 Task: Add Derma-E Kids Active Sheer Mineral SPF50 Sunscreen Spray to the cart.
Action: Mouse moved to (337, 171)
Screenshot: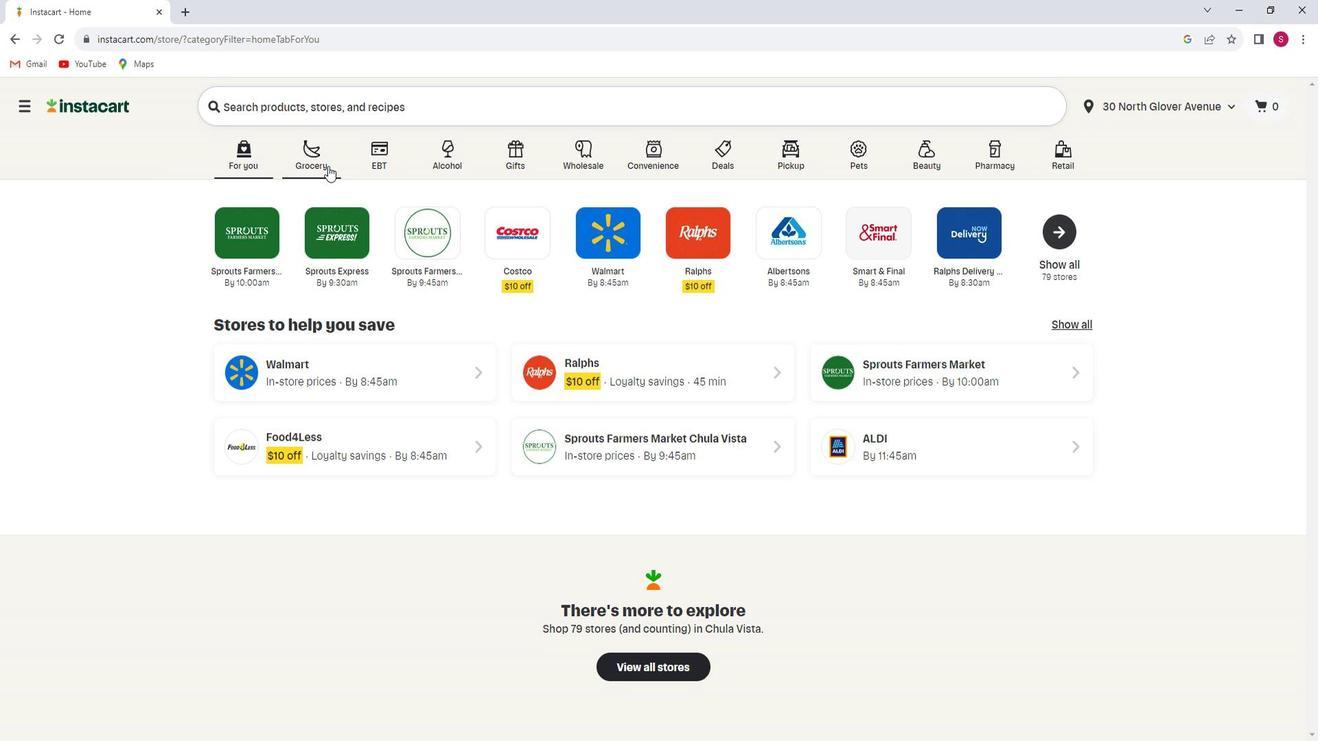 
Action: Mouse pressed left at (337, 171)
Screenshot: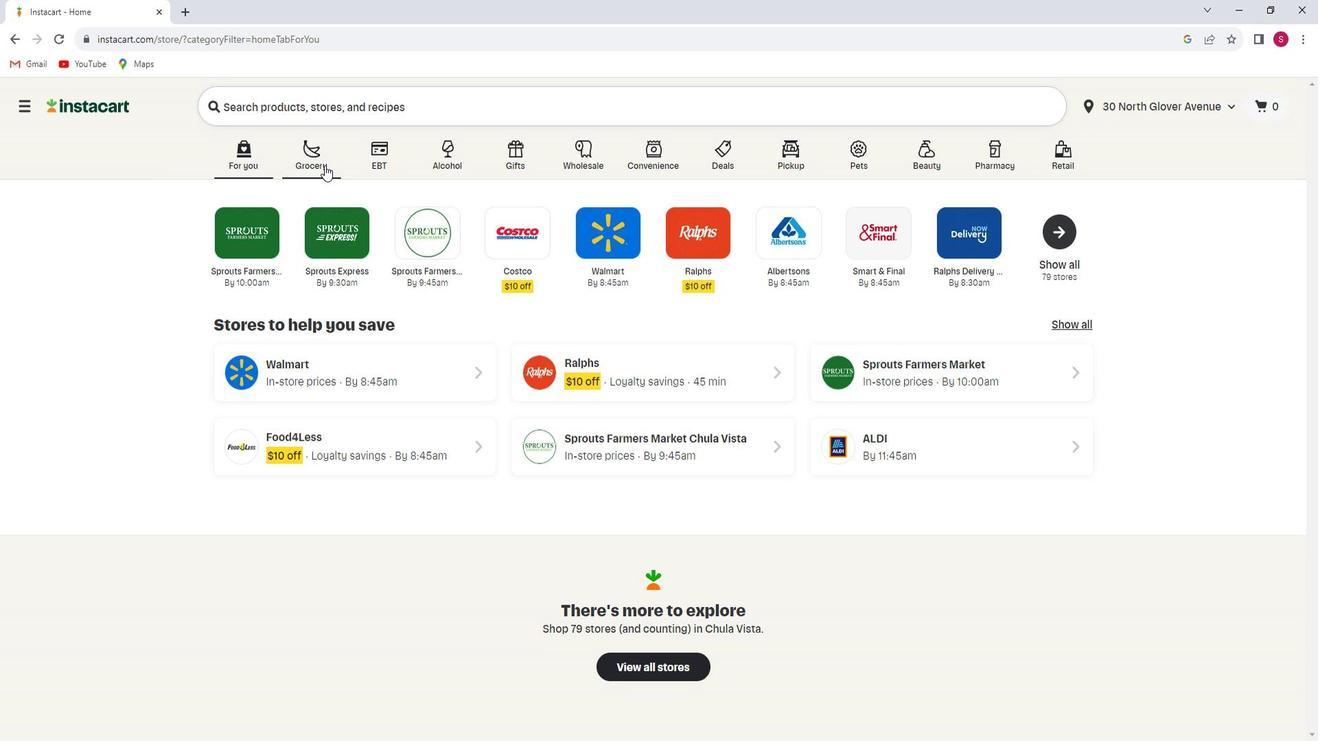 
Action: Mouse moved to (340, 403)
Screenshot: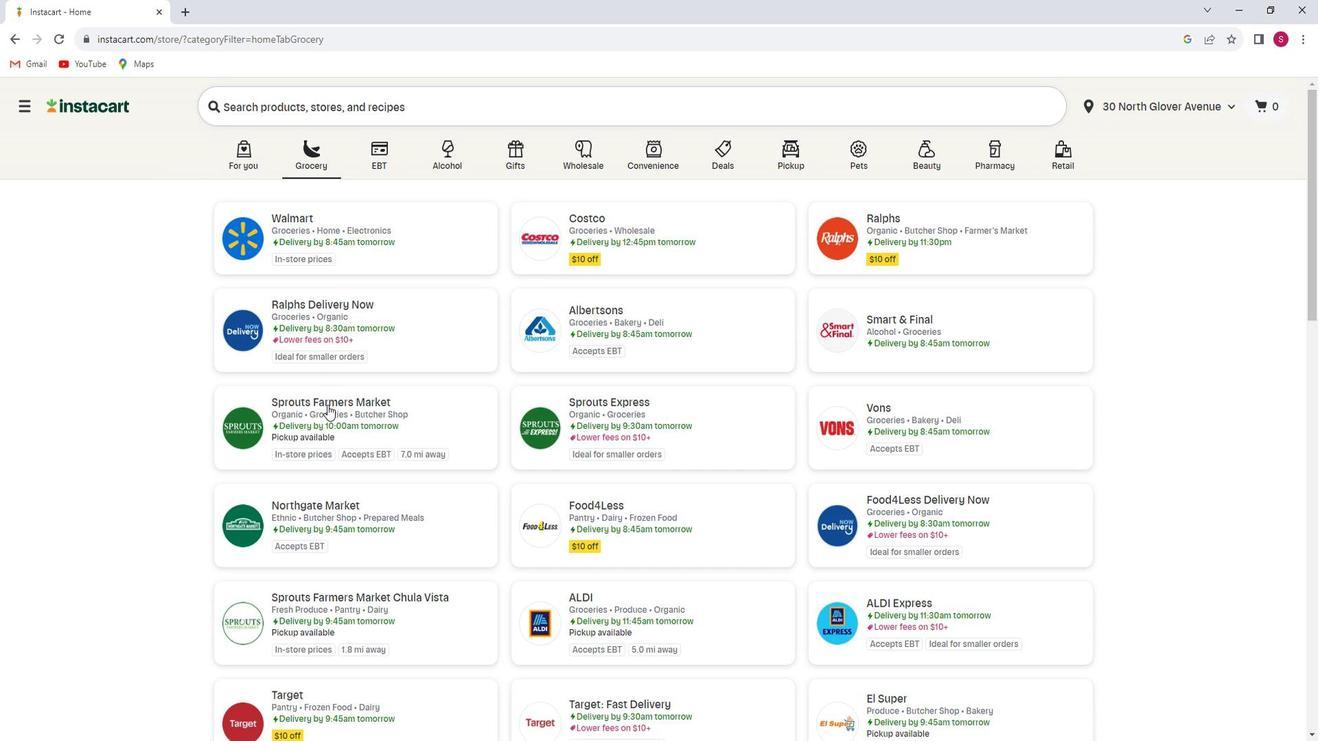 
Action: Mouse pressed left at (340, 403)
Screenshot: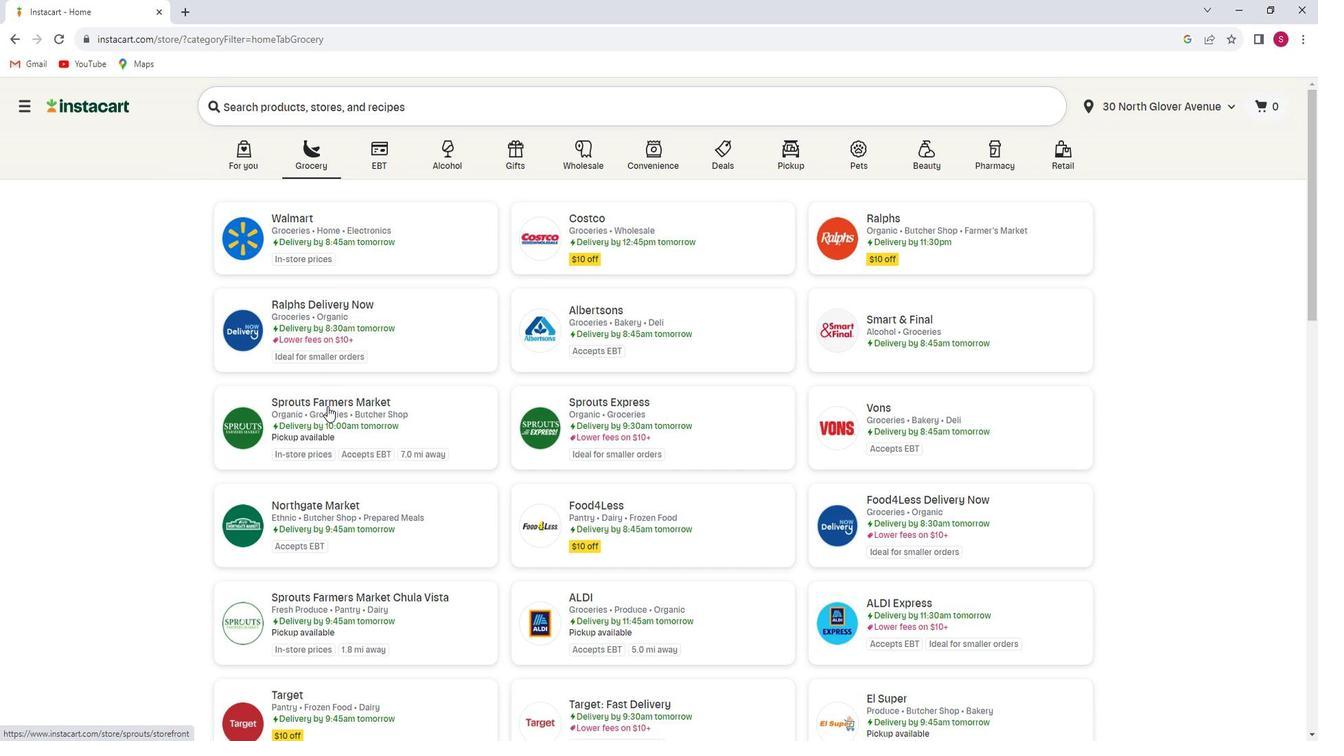
Action: Mouse moved to (105, 447)
Screenshot: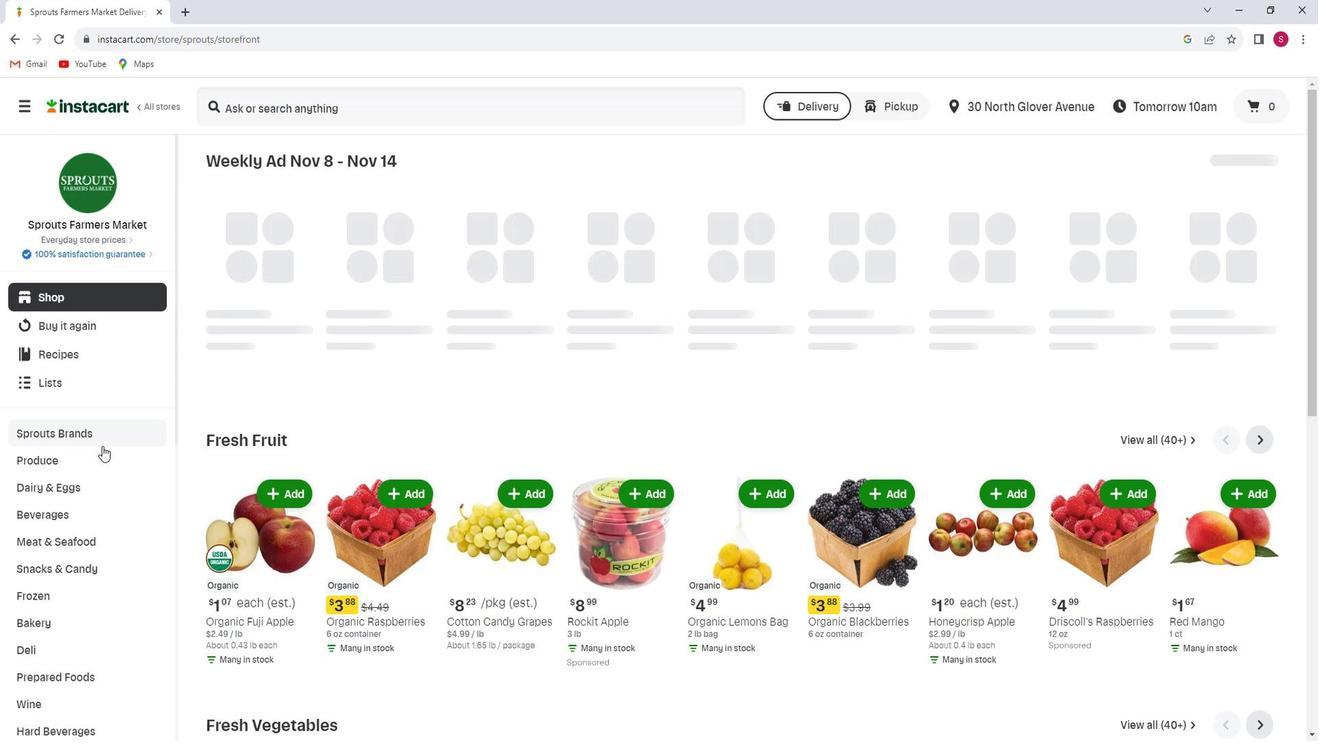 
Action: Mouse scrolled (105, 446) with delta (0, 0)
Screenshot: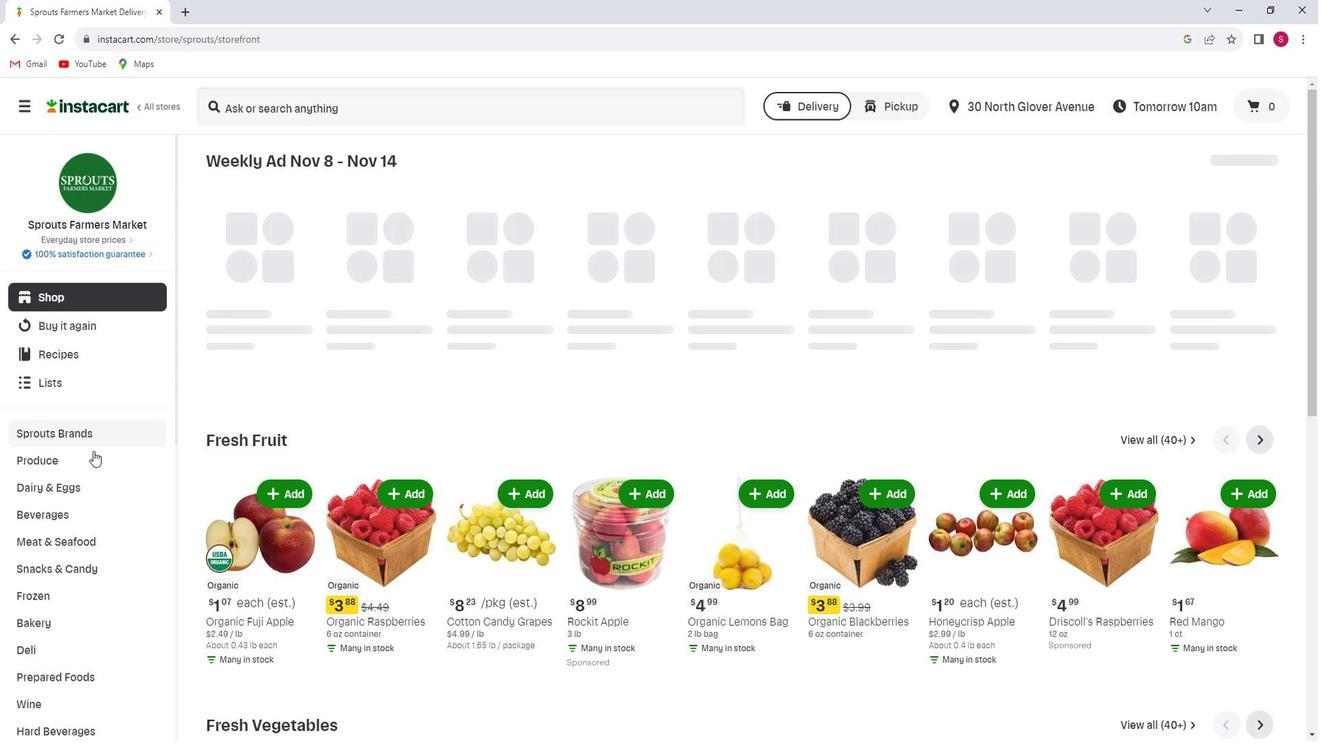 
Action: Mouse scrolled (105, 446) with delta (0, 0)
Screenshot: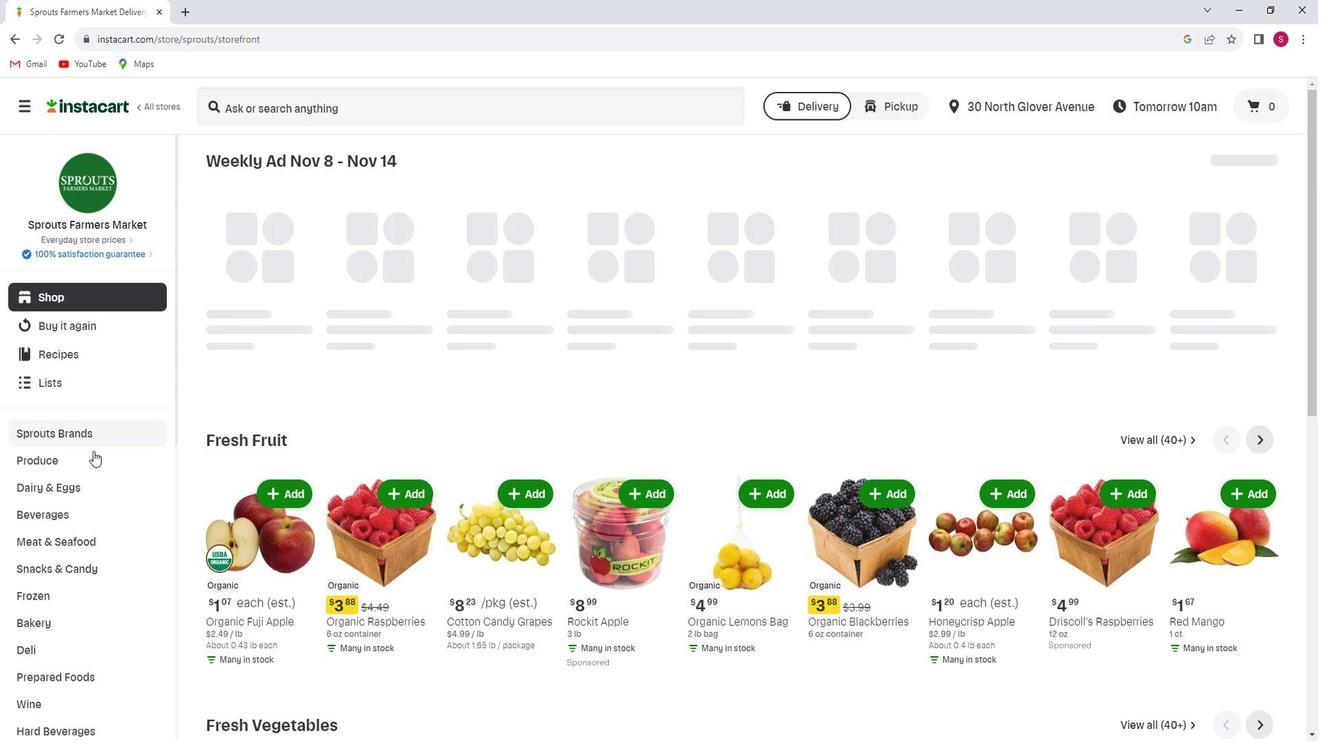 
Action: Mouse scrolled (105, 446) with delta (0, 0)
Screenshot: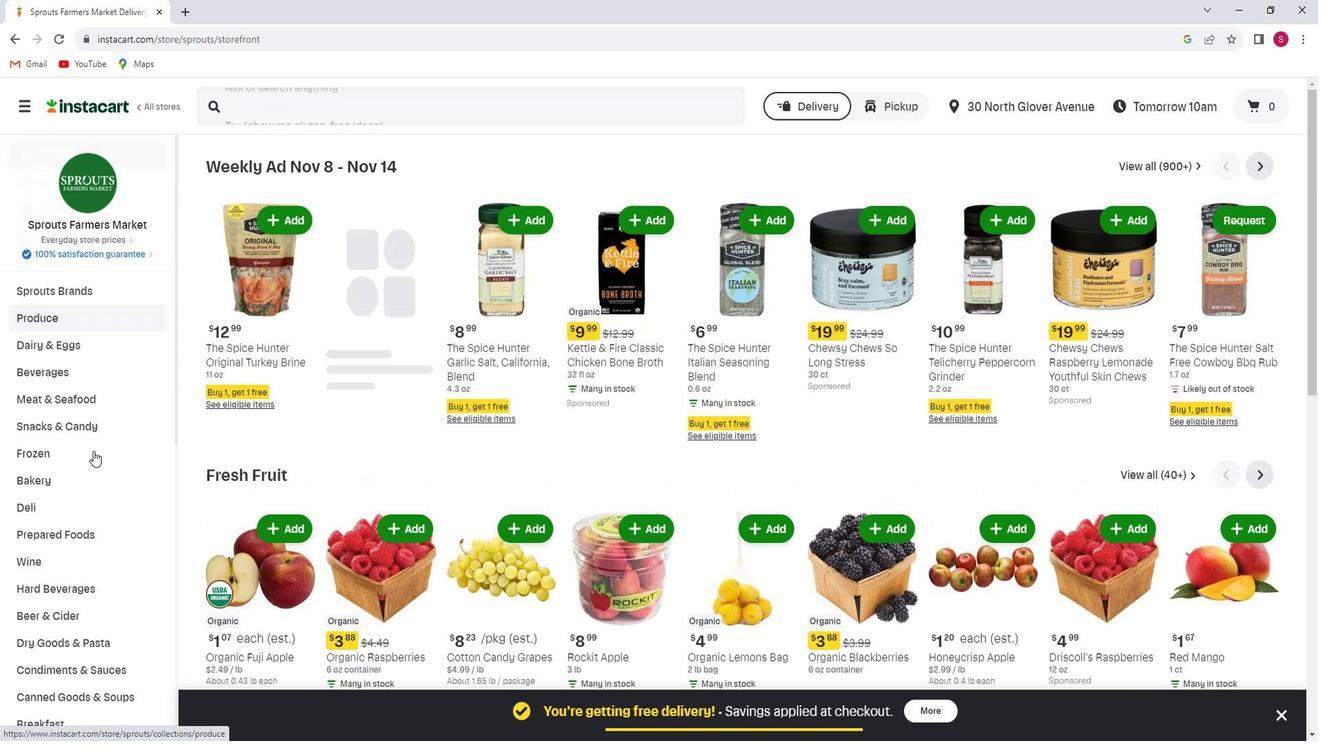 
Action: Mouse scrolled (105, 446) with delta (0, 0)
Screenshot: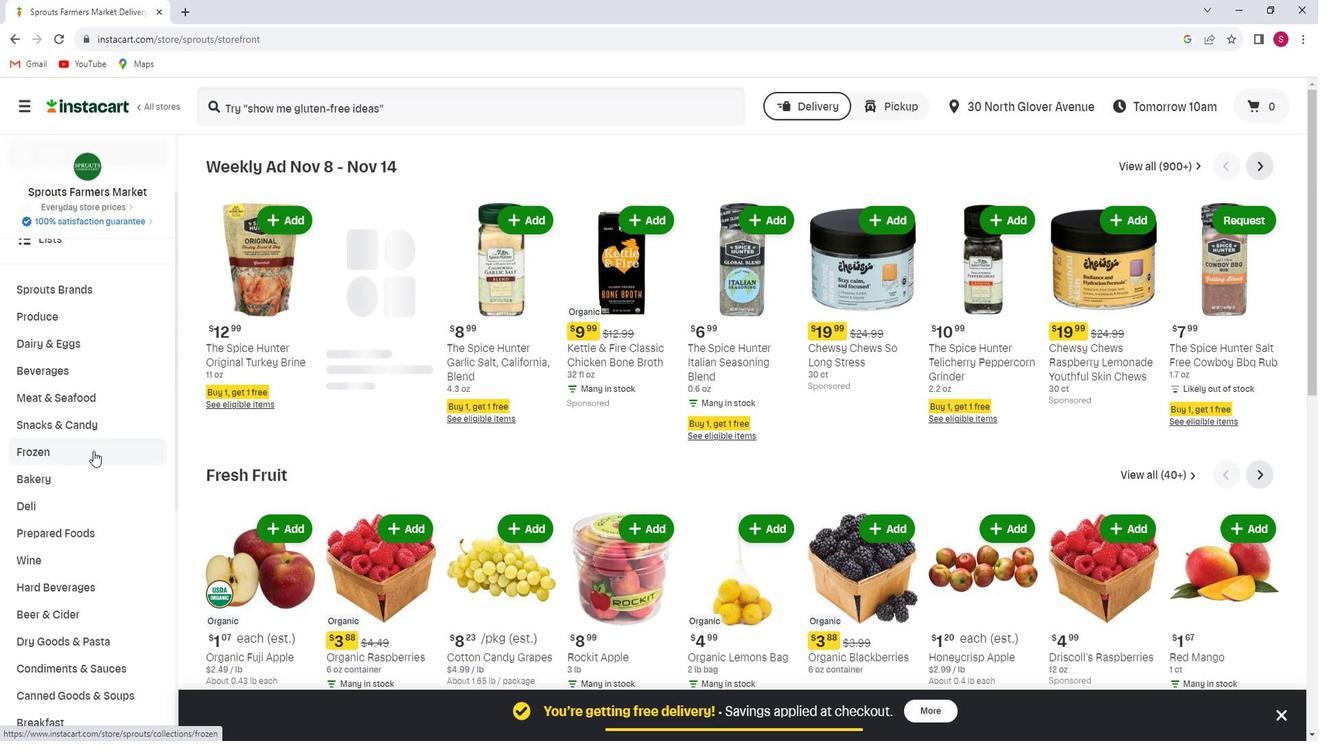 
Action: Mouse scrolled (105, 446) with delta (0, 0)
Screenshot: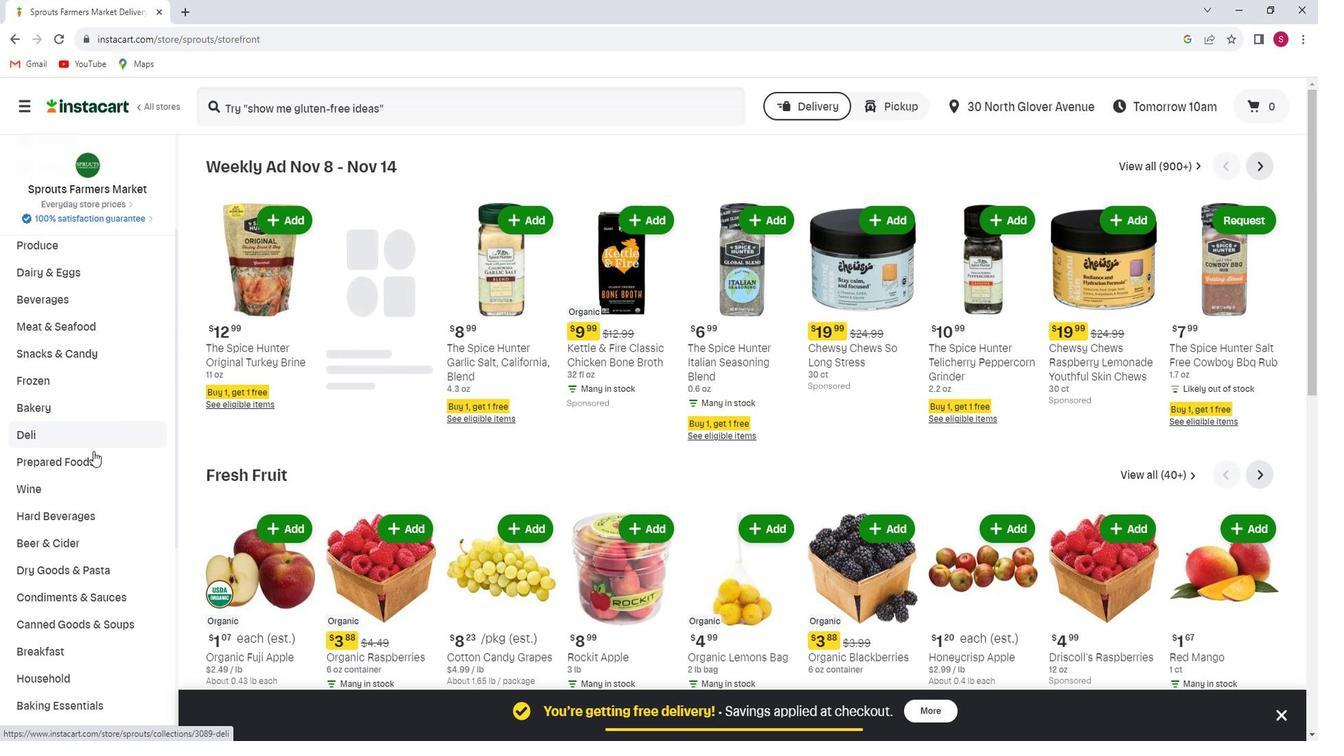 
Action: Mouse scrolled (105, 446) with delta (0, 0)
Screenshot: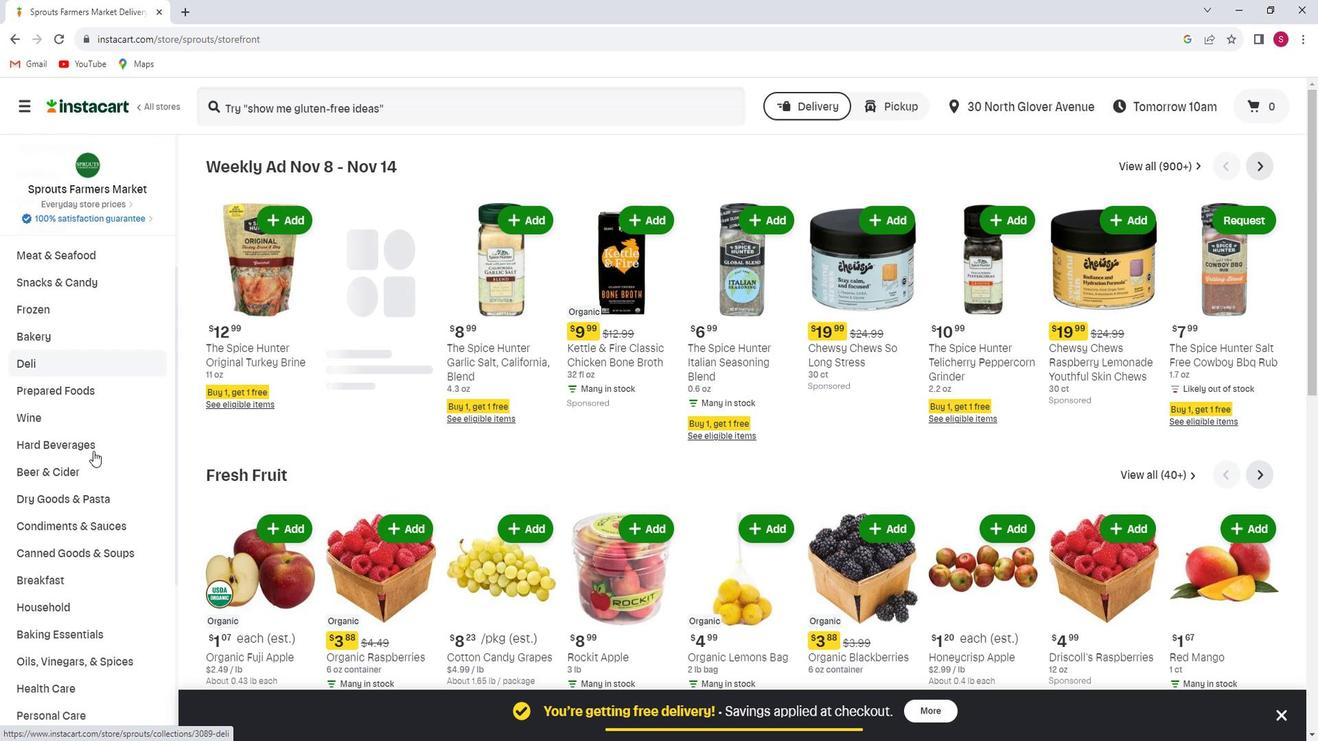 
Action: Mouse scrolled (105, 446) with delta (0, 0)
Screenshot: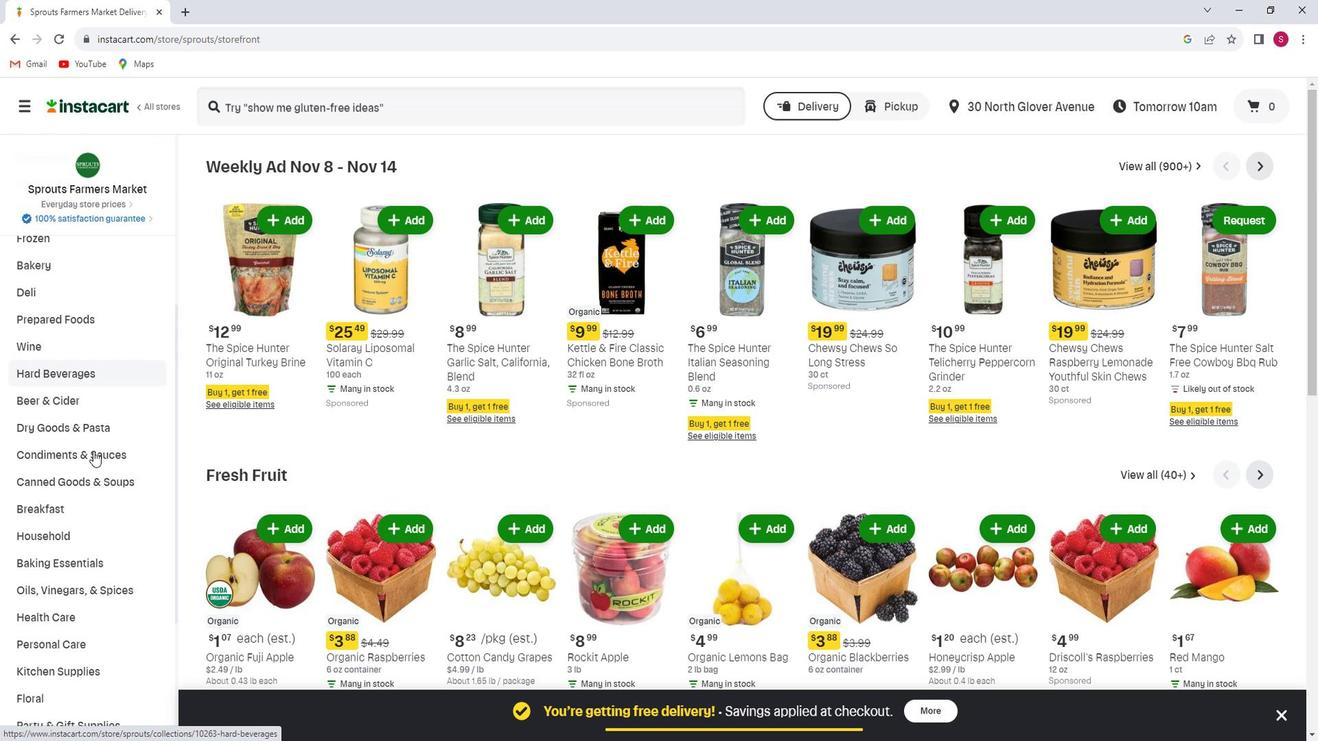 
Action: Mouse scrolled (105, 446) with delta (0, 0)
Screenshot: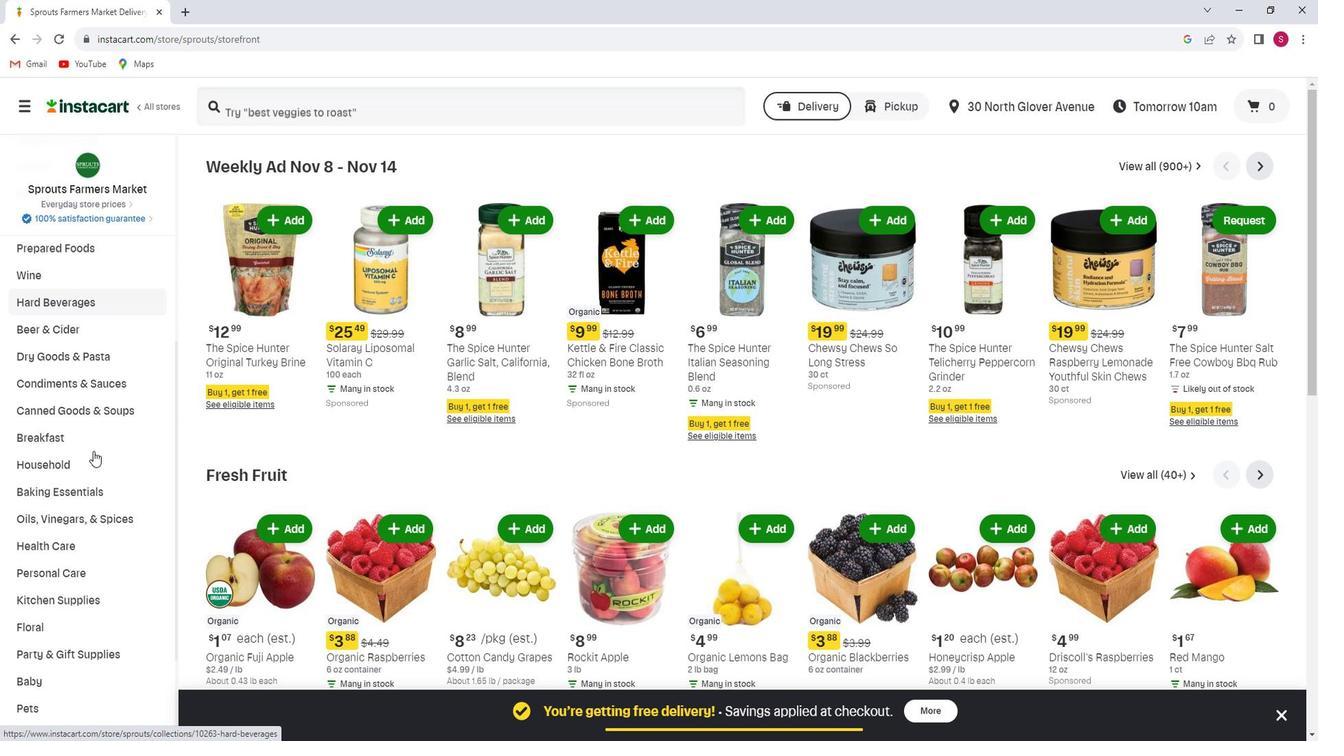 
Action: Mouse moved to (111, 488)
Screenshot: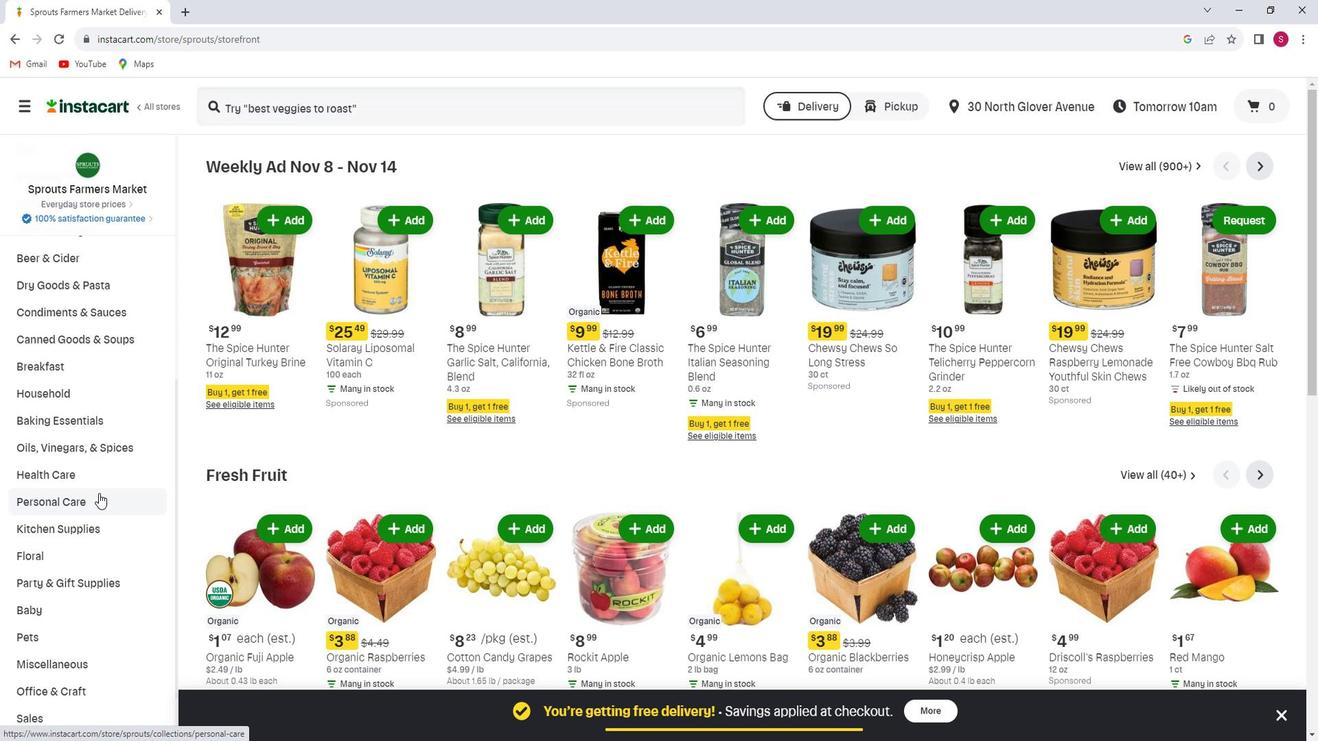 
Action: Mouse pressed left at (111, 488)
Screenshot: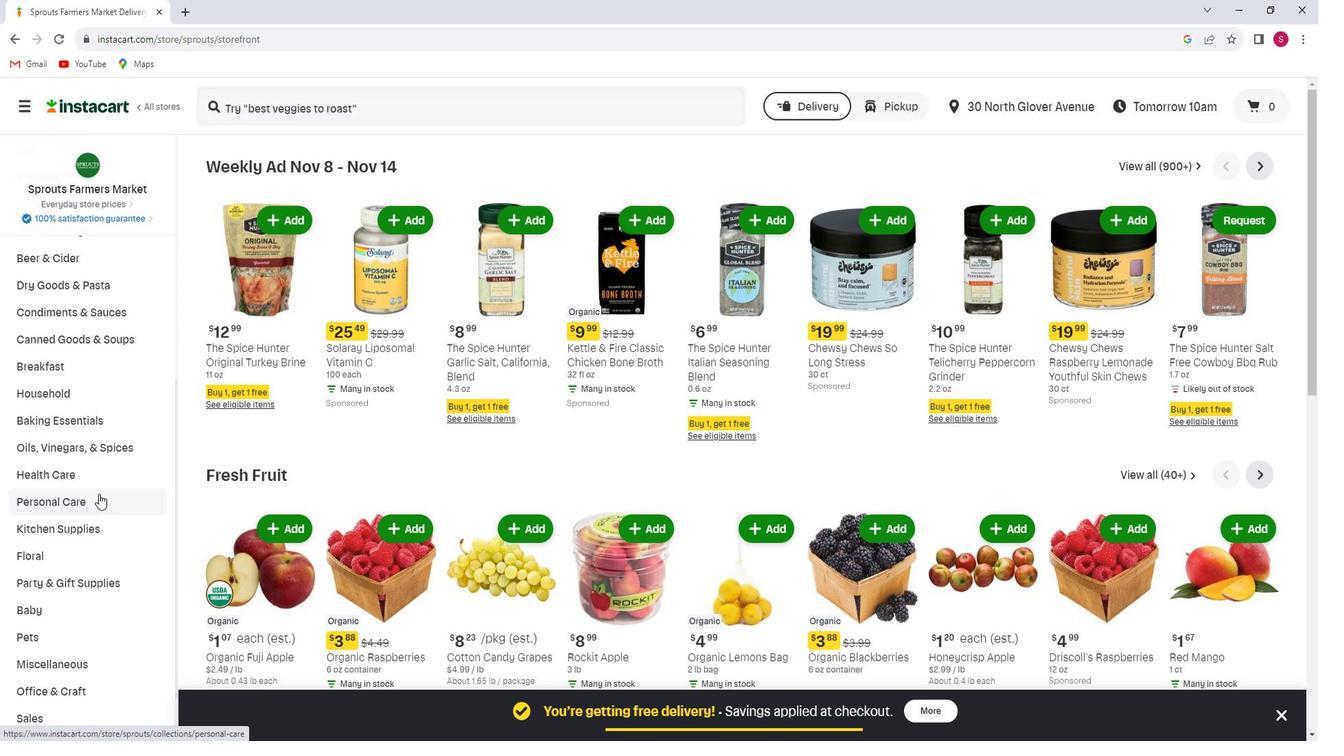 
Action: Mouse moved to (1055, 208)
Screenshot: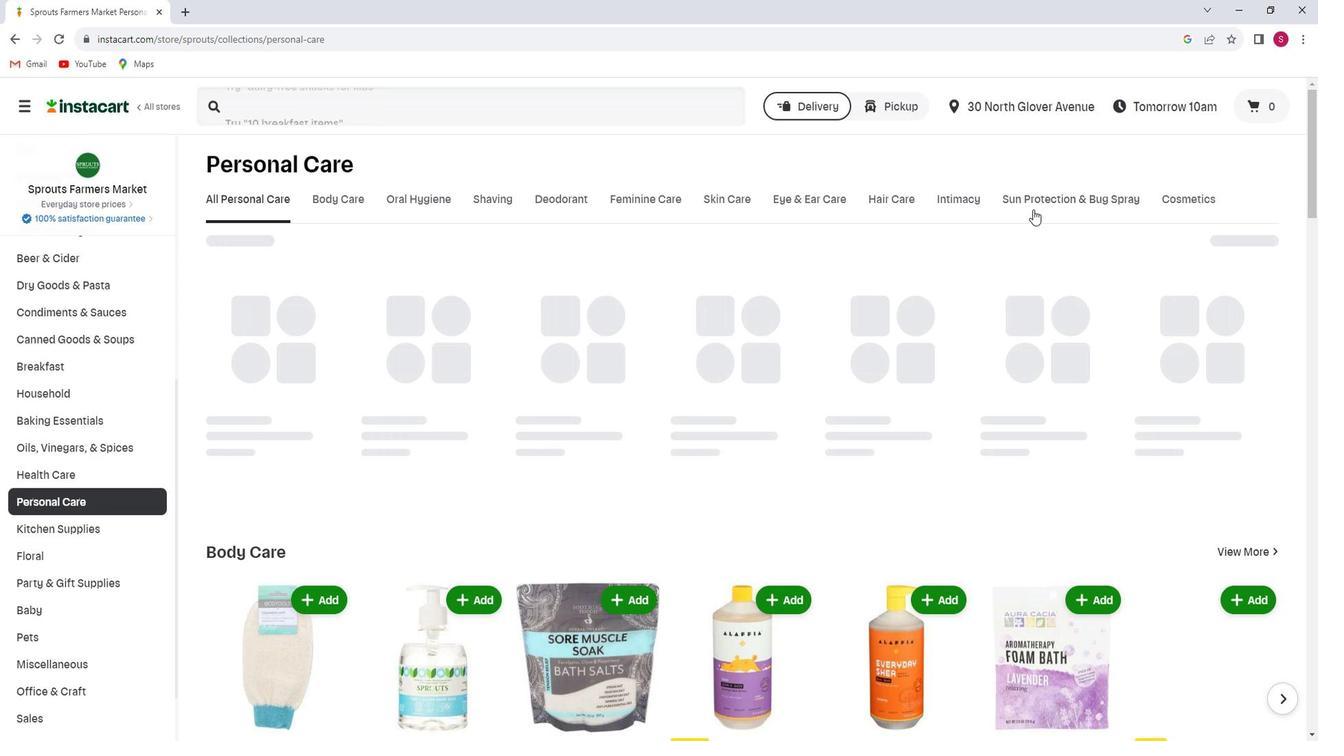 
Action: Mouse pressed left at (1055, 208)
Screenshot: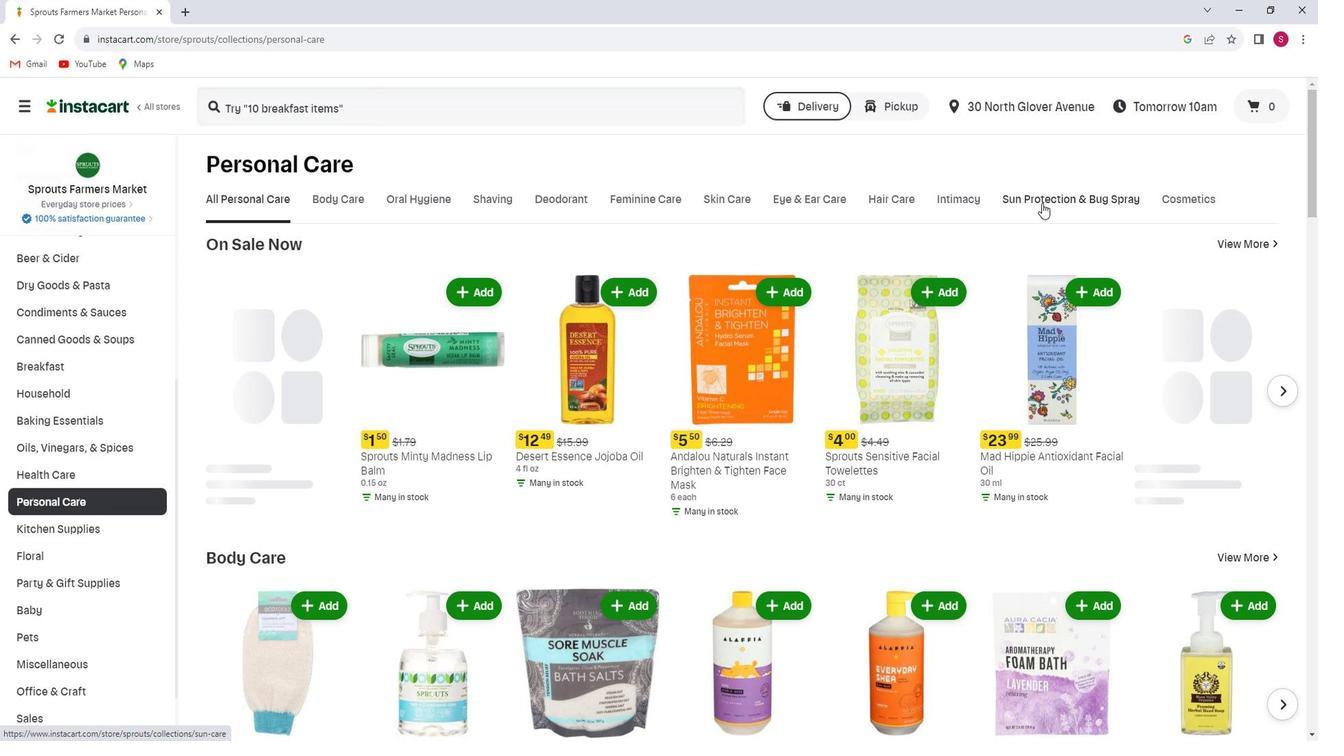 
Action: Mouse moved to (331, 119)
Screenshot: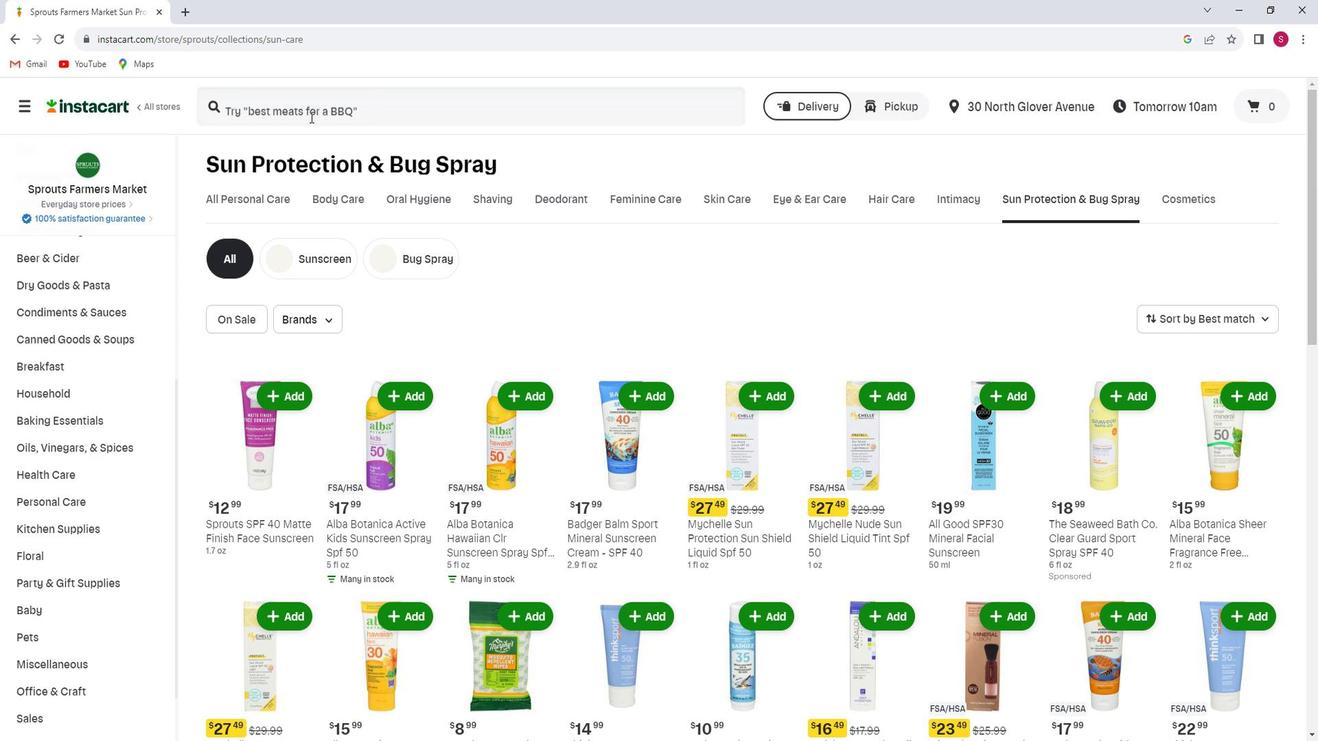 
Action: Mouse pressed left at (331, 119)
Screenshot: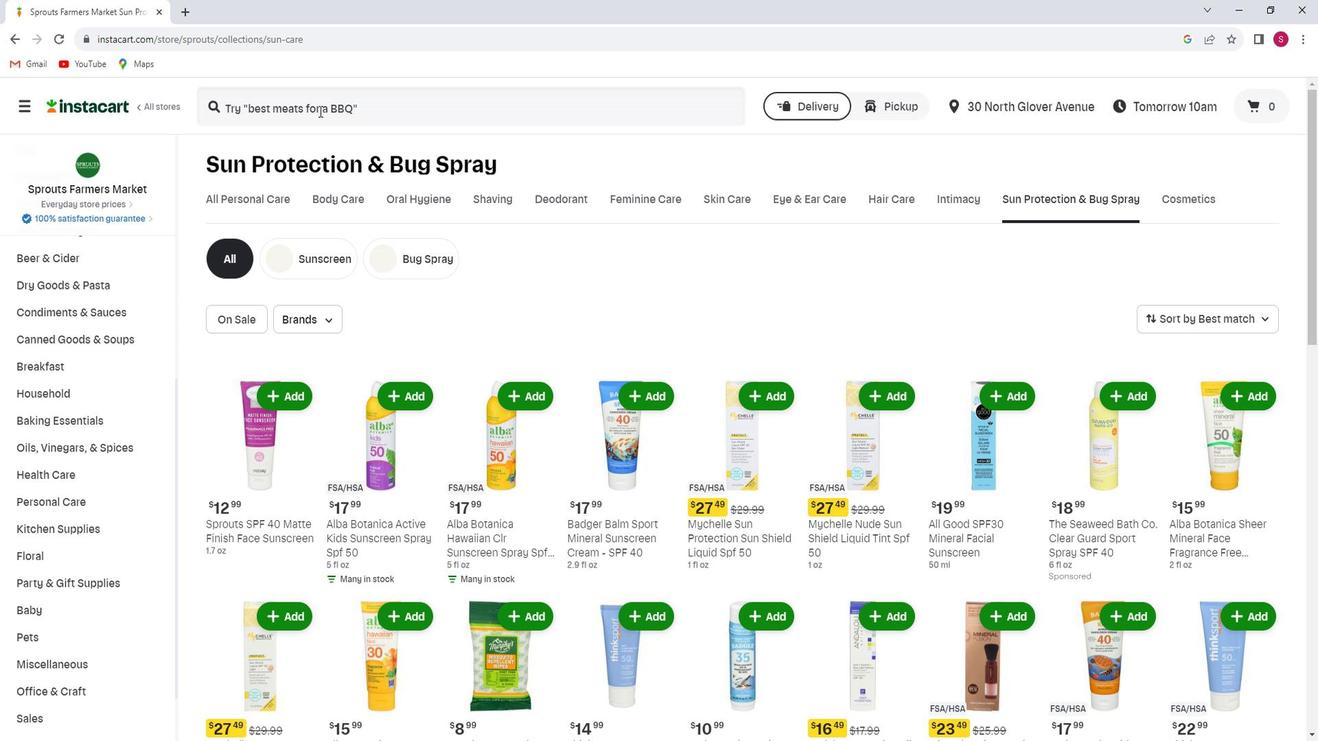 
Action: Key pressed <Key.shift><Key.shift><Key.shift>Derma-<Key.shift>E<Key.space><Key.shift_r>Kids<Key.space><Key.shift>Active<Key.space><Key.shift>Sheer<Key.space><Key.shift_r>Mineral<Key.space><Key.shift>S<Key.shift_r>P<Key.shift_r><Key.shift_r><Key.shift_r>F50<Key.space><Key.shift>Sunscreen<Key.space><Key.shift>Spray<Key.enter>
Screenshot: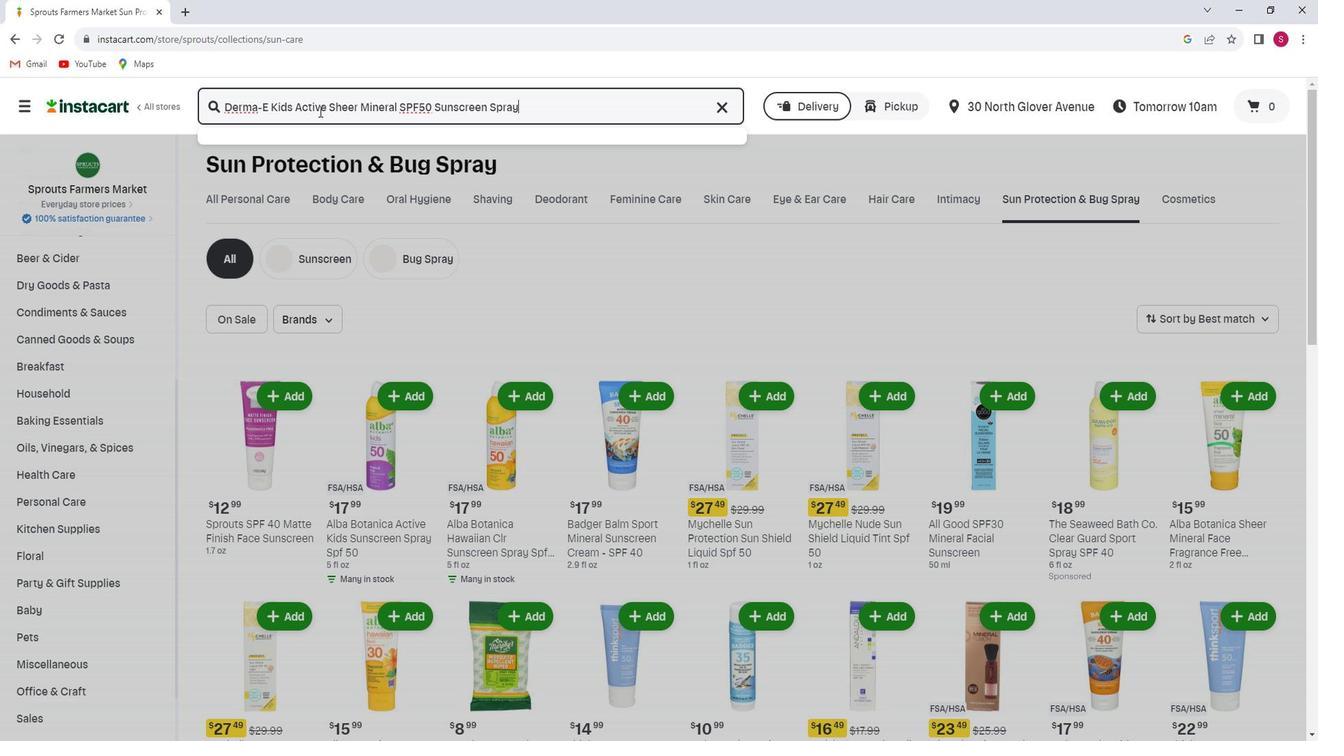 
Action: Mouse moved to (412, 260)
Screenshot: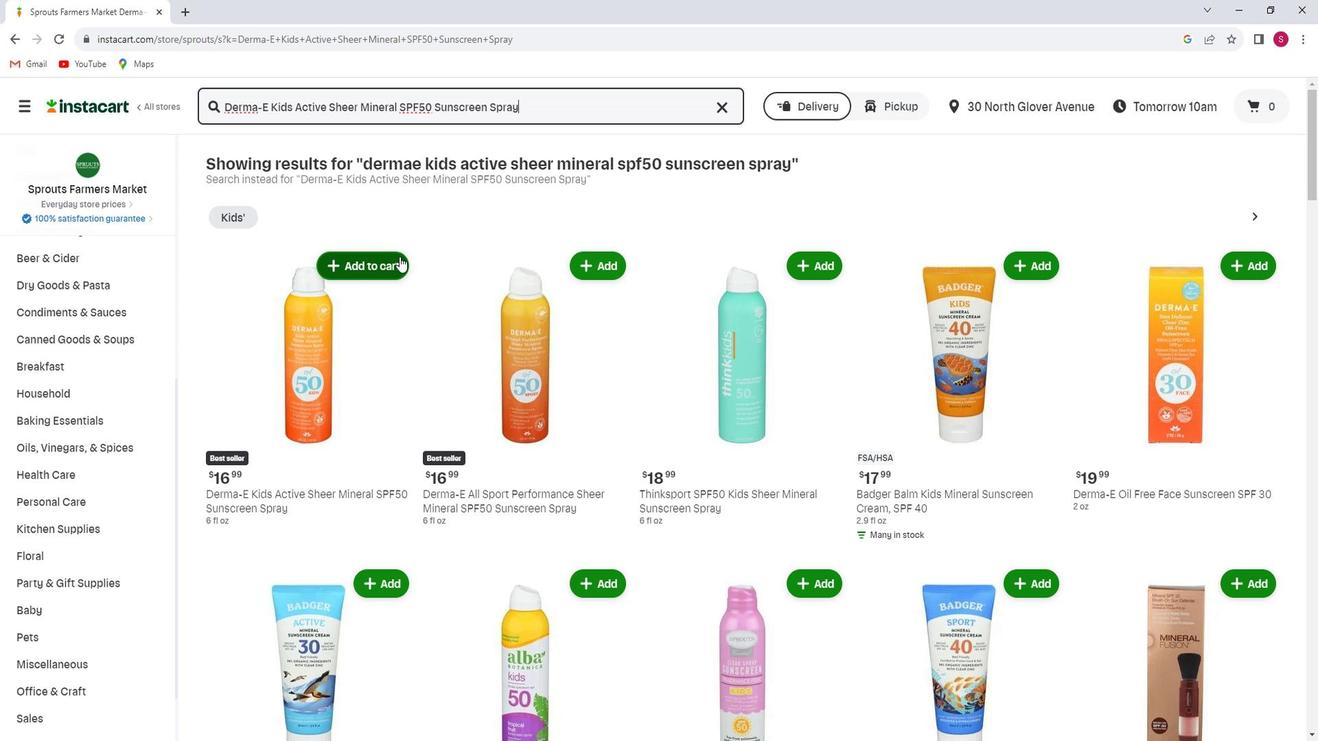 
Action: Mouse scrolled (412, 259) with delta (0, 0)
Screenshot: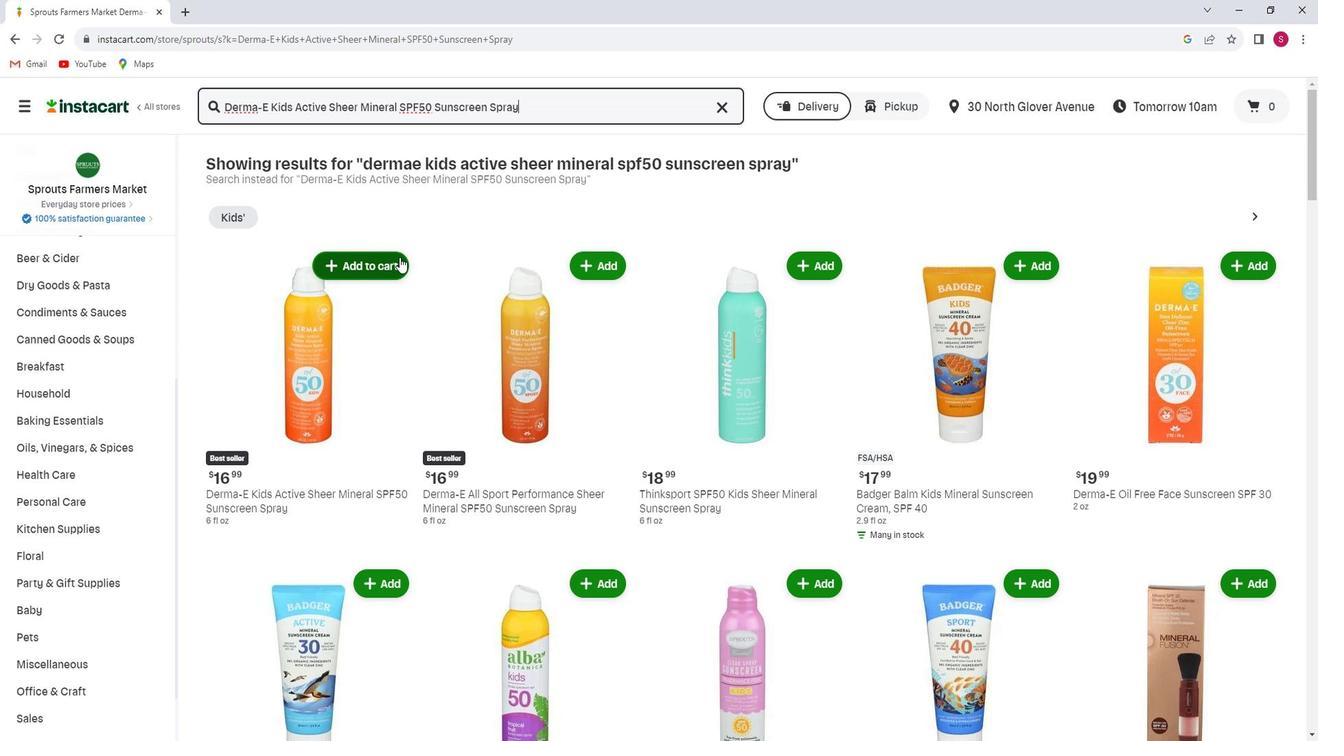 
Action: Mouse moved to (382, 206)
Screenshot: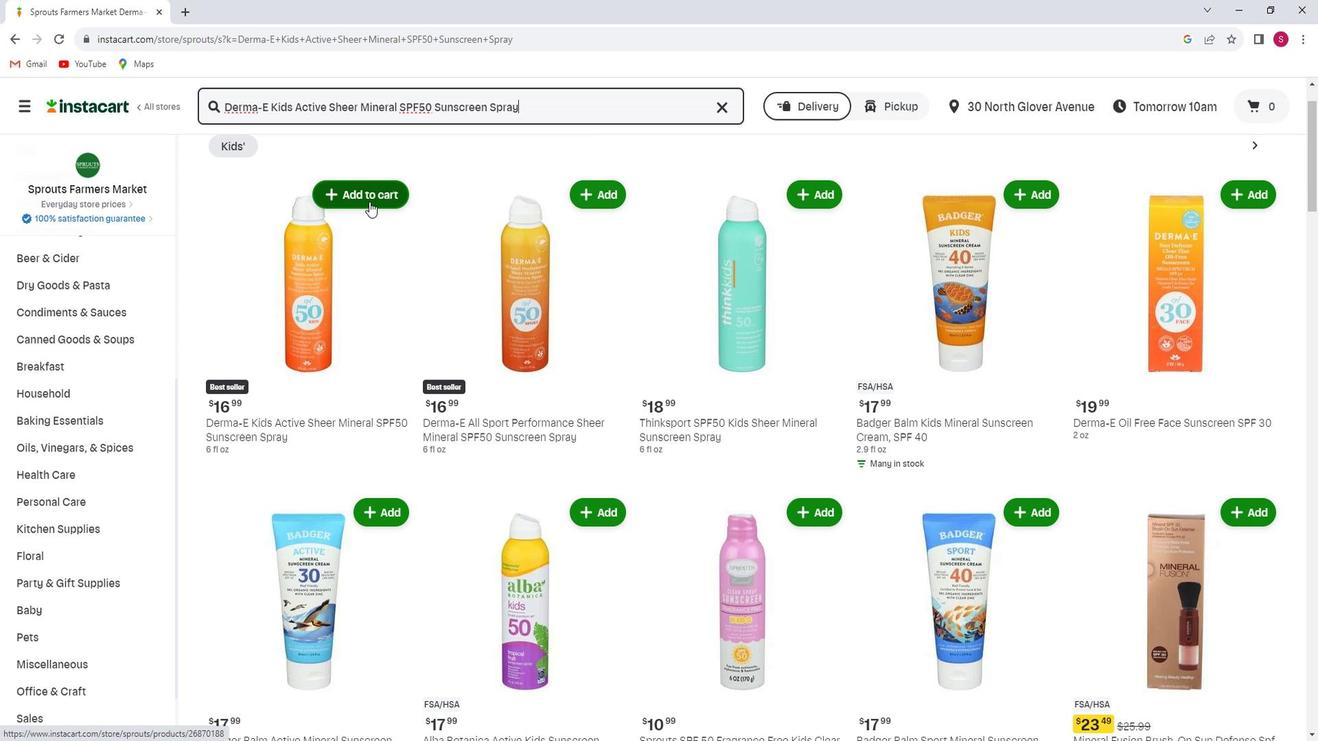 
Action: Mouse pressed left at (382, 206)
Screenshot: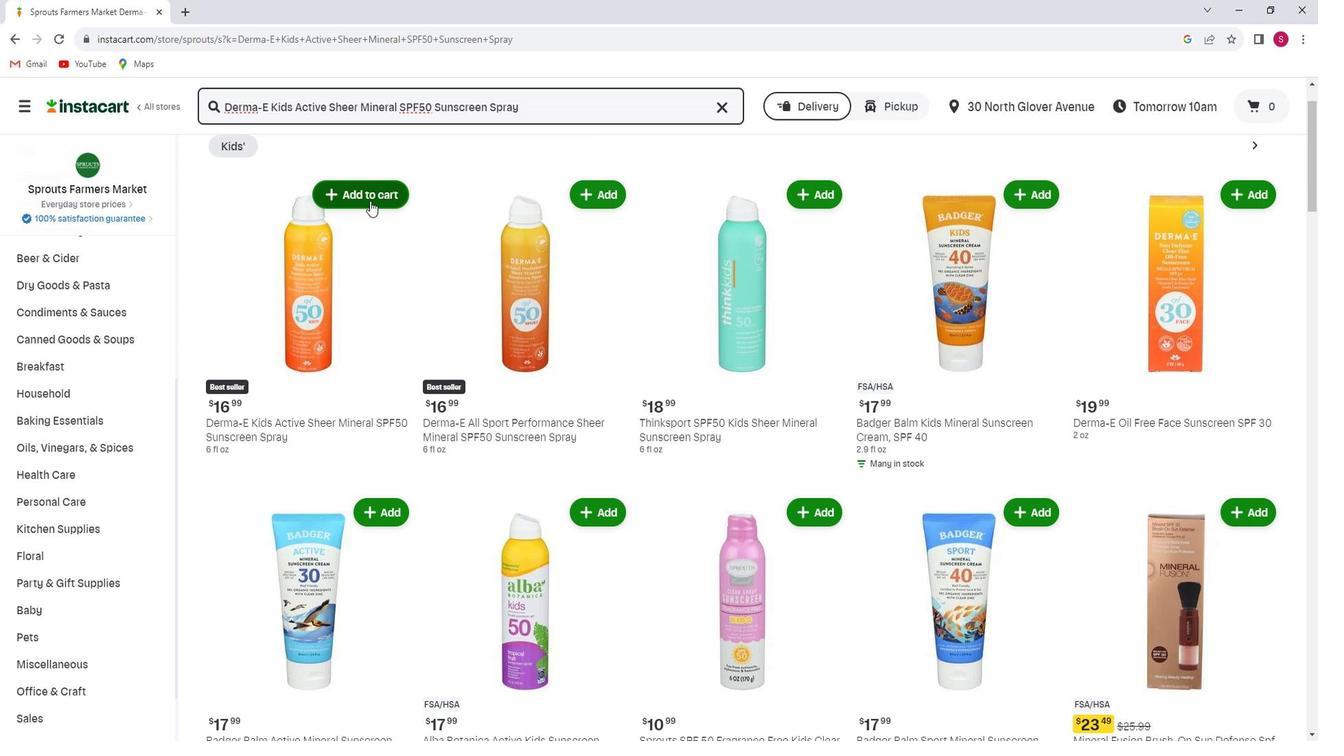 
Action: Mouse moved to (408, 280)
Screenshot: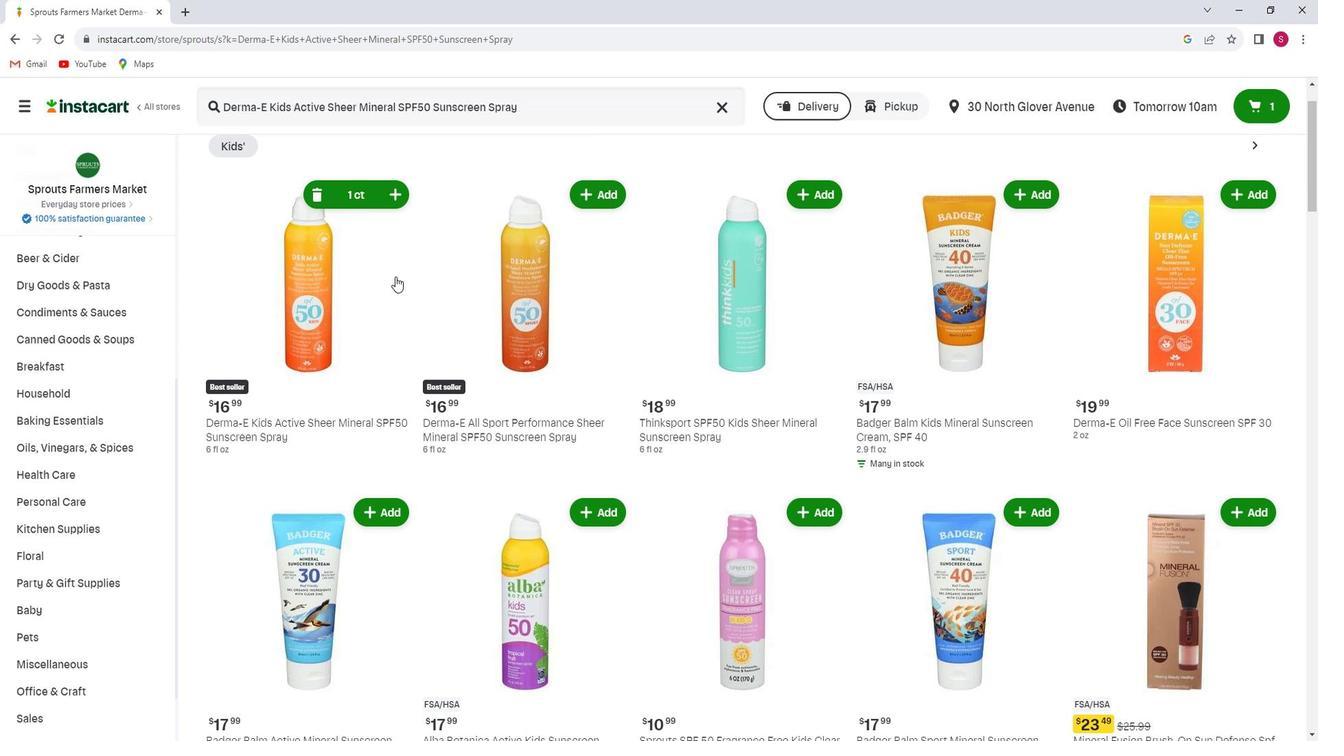 
